 Task: Find ski resorts in the Sierra Nevada between Lake Tahoe, California/Nevada, and Kirkwood, California.
Action: Mouse moved to (244, 82)
Screenshot: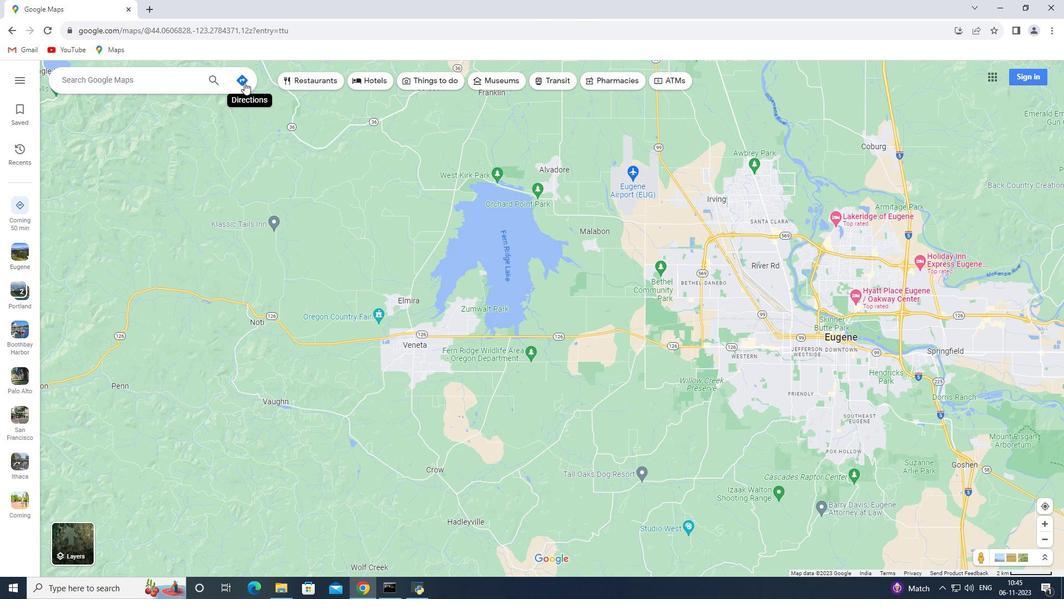 
Action: Mouse pressed left at (244, 82)
Screenshot: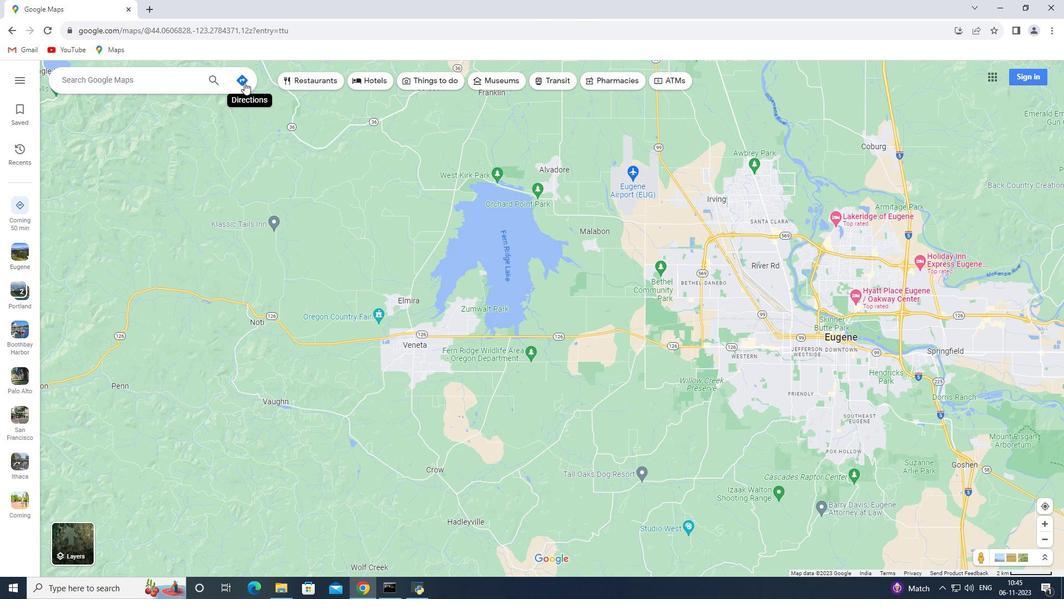 
Action: Mouse moved to (158, 105)
Screenshot: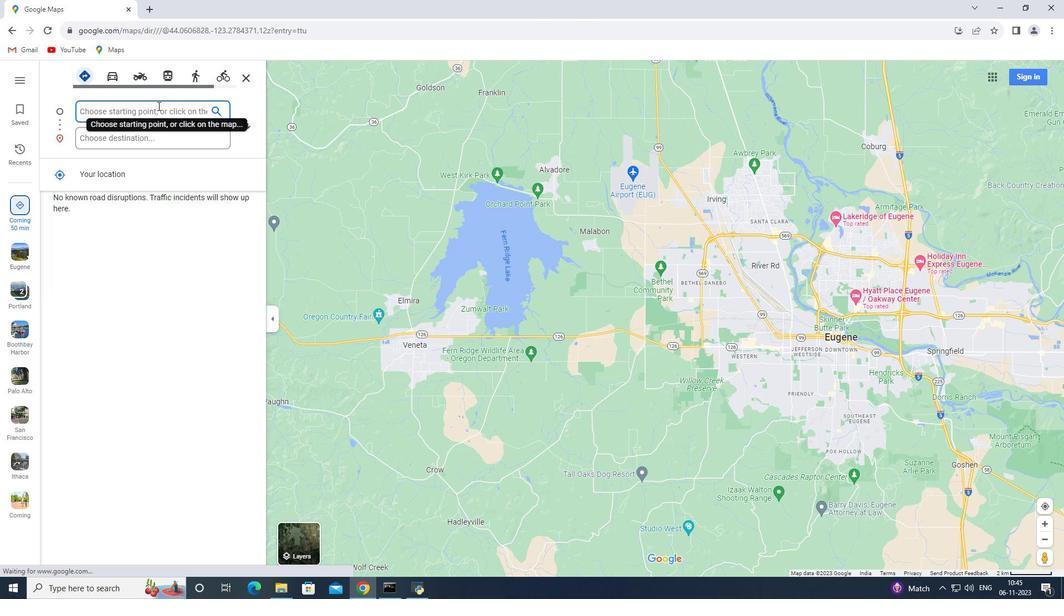 
Action: Key pressed <Key.shift_r>Lake<Key.space><Key.shift><Key.shift><Key.shift>Tahoe,<Key.space><Key.shift>California/<Key.shift><Key.shift><Key.shift><Key.shift><Key.shift><Key.shift><Key.shift><Key.shift><Key.shift>Nevada
Screenshot: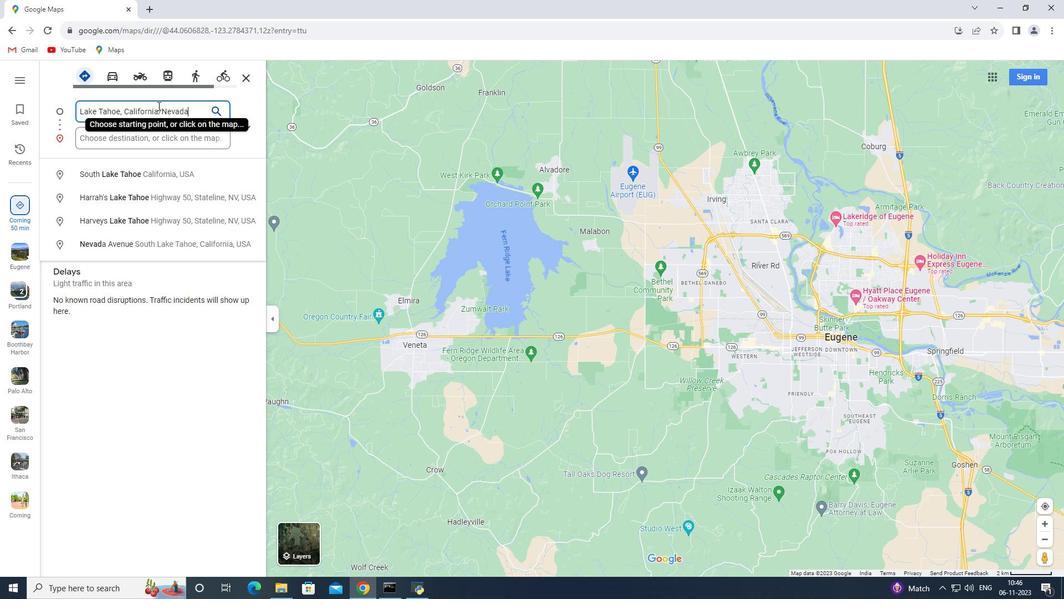 
Action: Mouse moved to (125, 138)
Screenshot: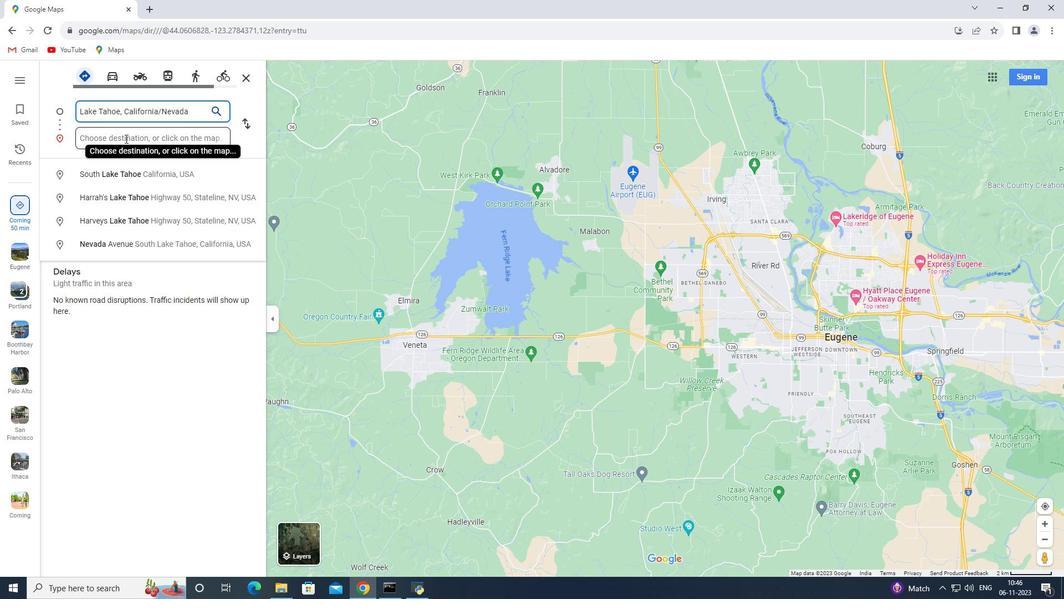 
Action: Mouse pressed left at (125, 138)
Screenshot: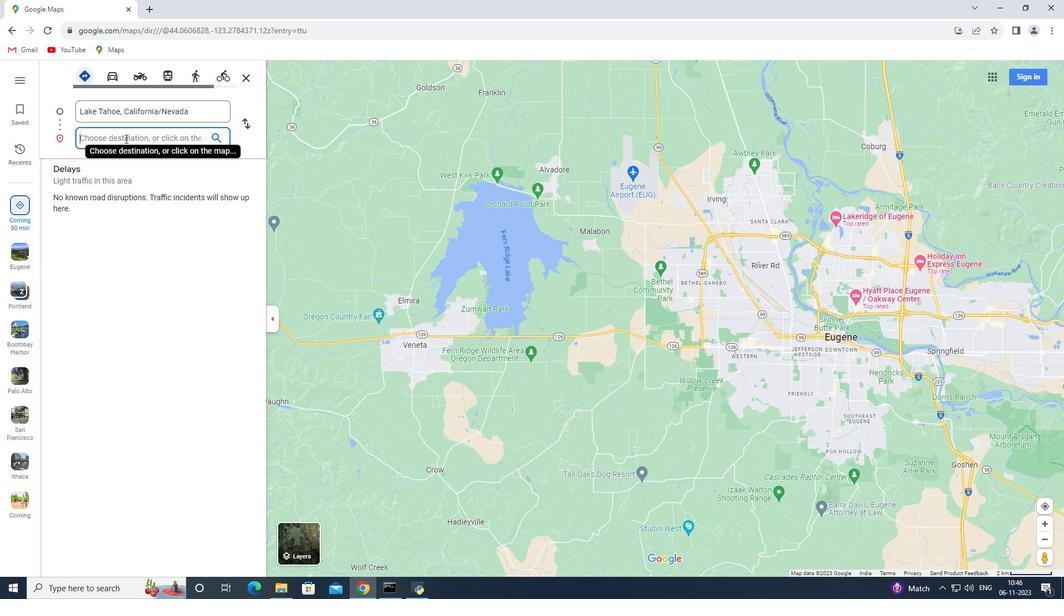 
Action: Key pressed <Key.shift_r>Kirkwood,<Key.space><Key.shift>Calo<Key.backspace>ifornia<Key.enter>
Screenshot: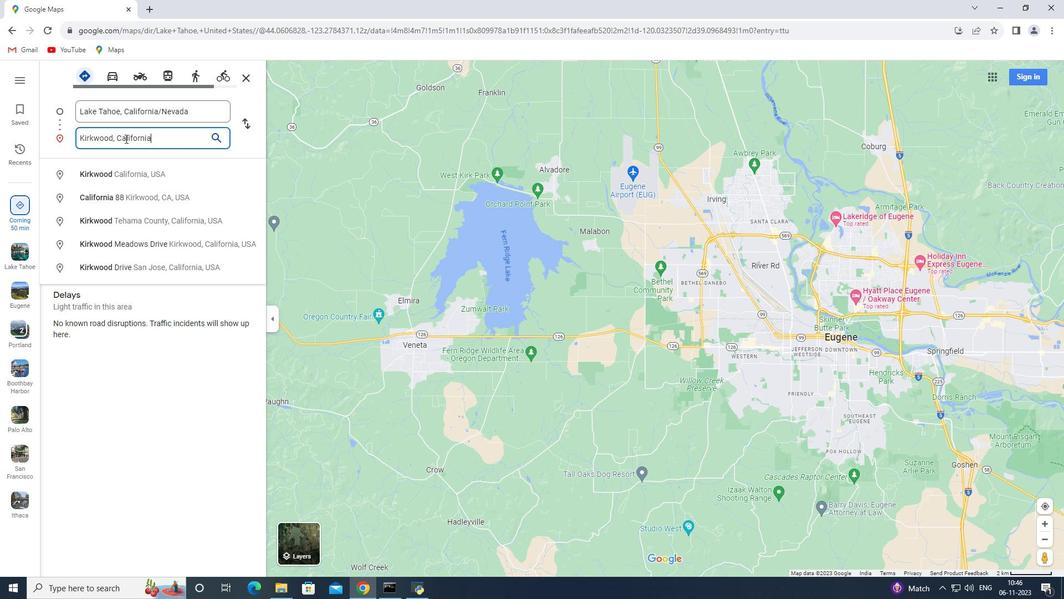 
Action: Mouse moved to (448, 79)
Screenshot: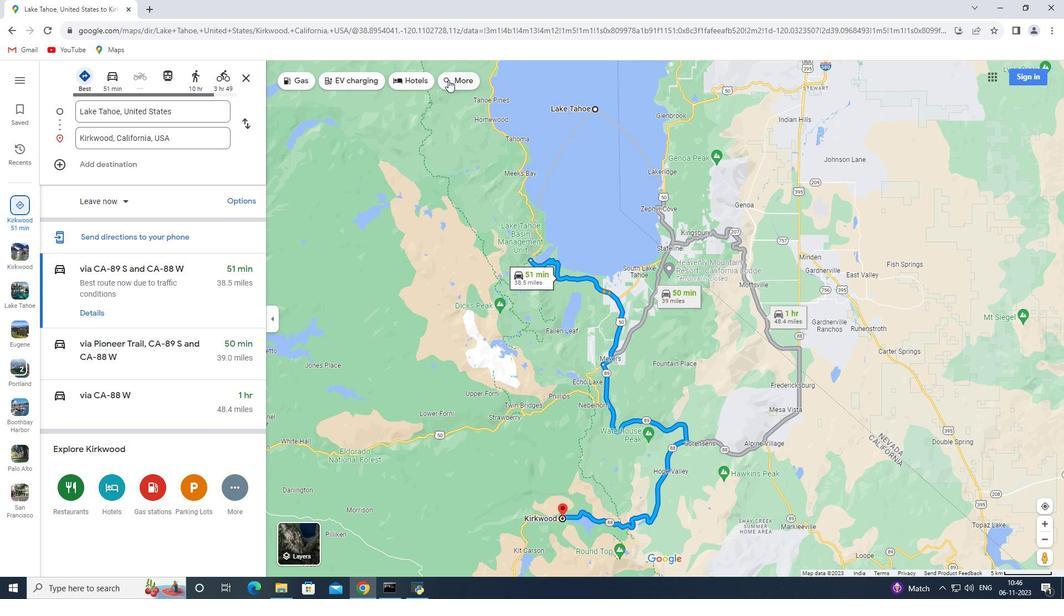 
Action: Mouse pressed left at (448, 79)
Screenshot: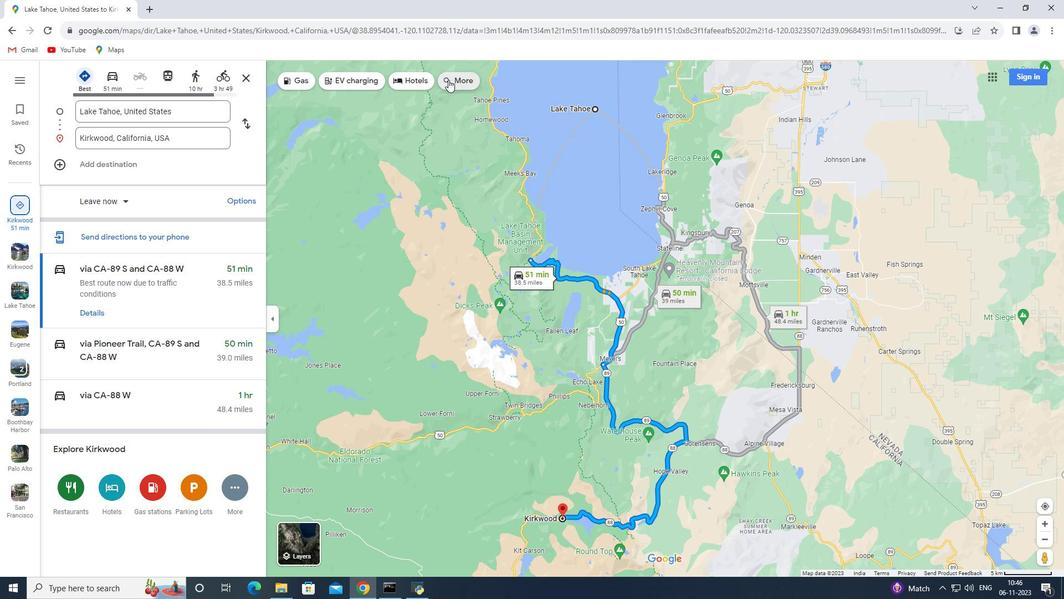 
Action: Mouse moved to (141, 76)
Screenshot: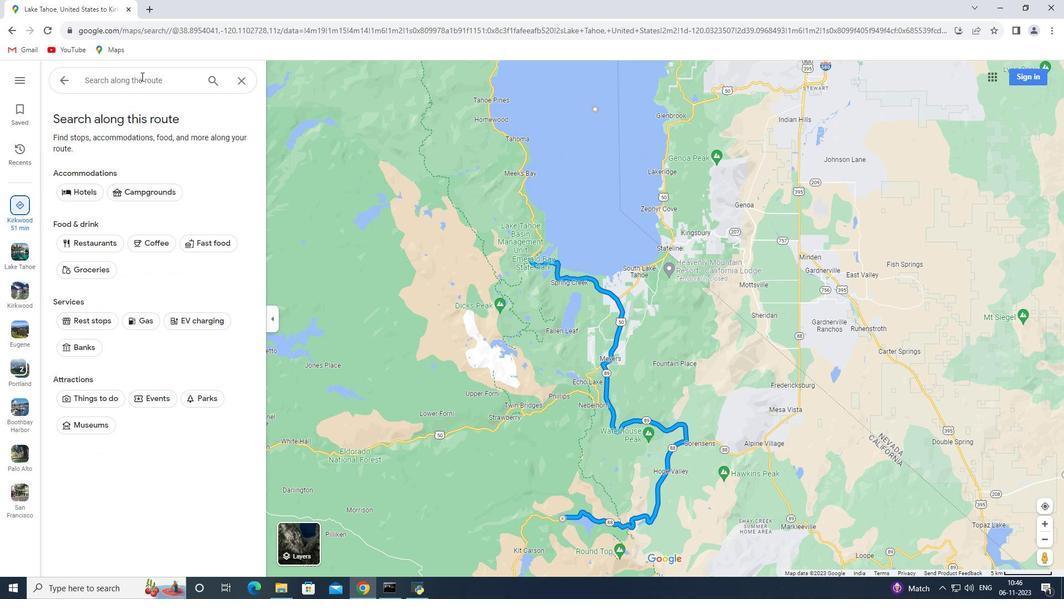 
Action: Mouse pressed left at (141, 76)
Screenshot: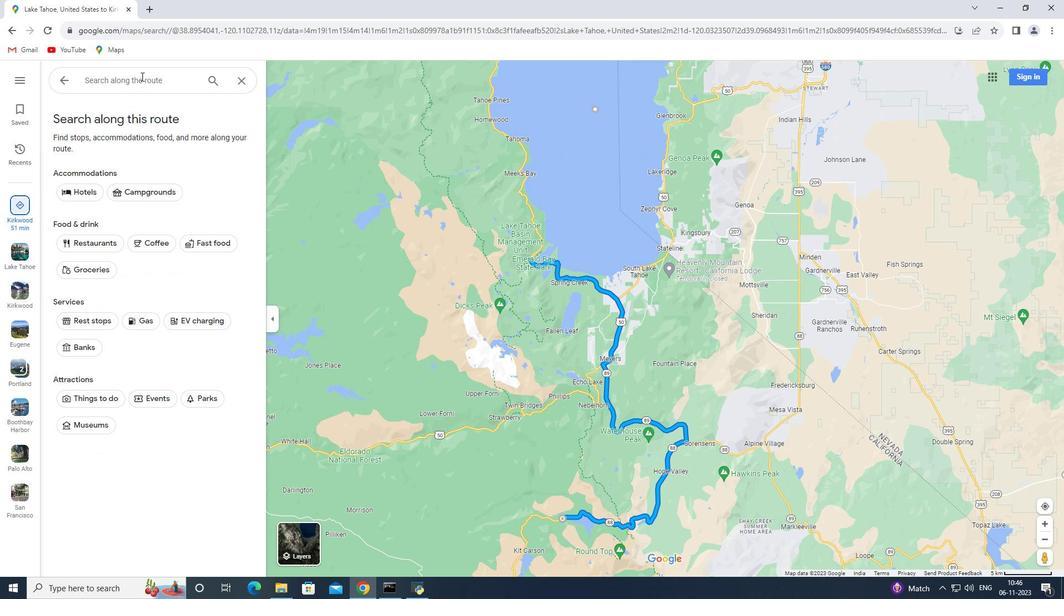
Action: Key pressed ski<Key.space>resorts<Key.space>in<Key.space>the<Key.space><Key.shift>Sierra<Key.space><Key.shift>Nevada<Key.enter>
Screenshot: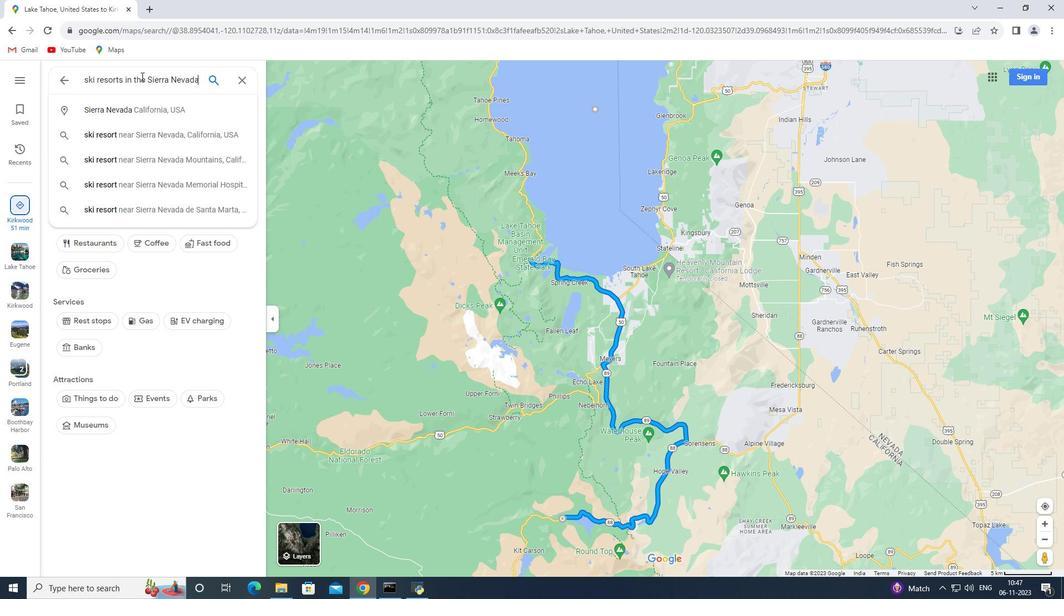 
